 Task: Change page margins to wide.
Action: Mouse moved to (40, 63)
Screenshot: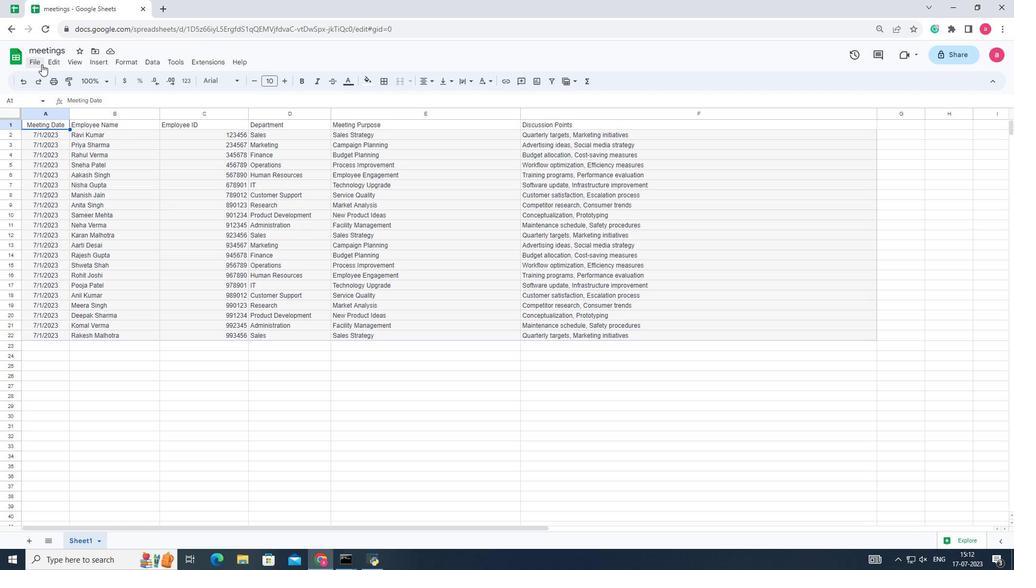 
Action: Mouse pressed left at (40, 63)
Screenshot: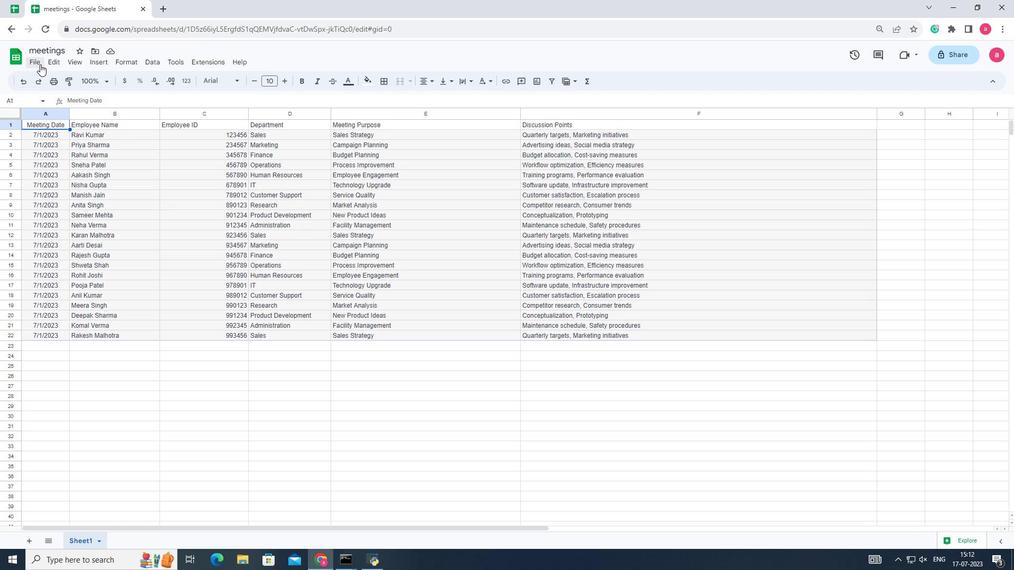 
Action: Mouse moved to (64, 340)
Screenshot: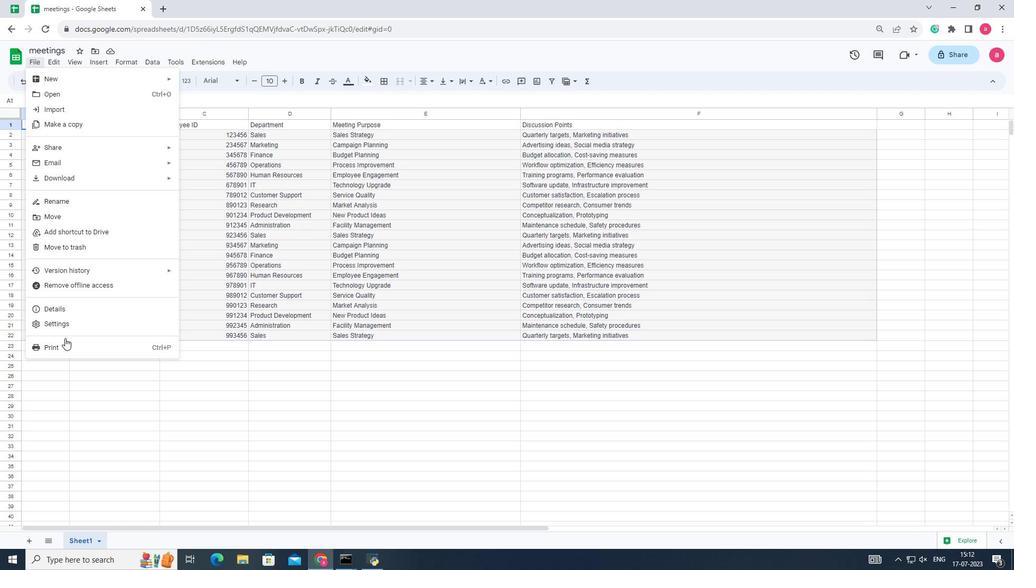 
Action: Mouse pressed left at (64, 340)
Screenshot: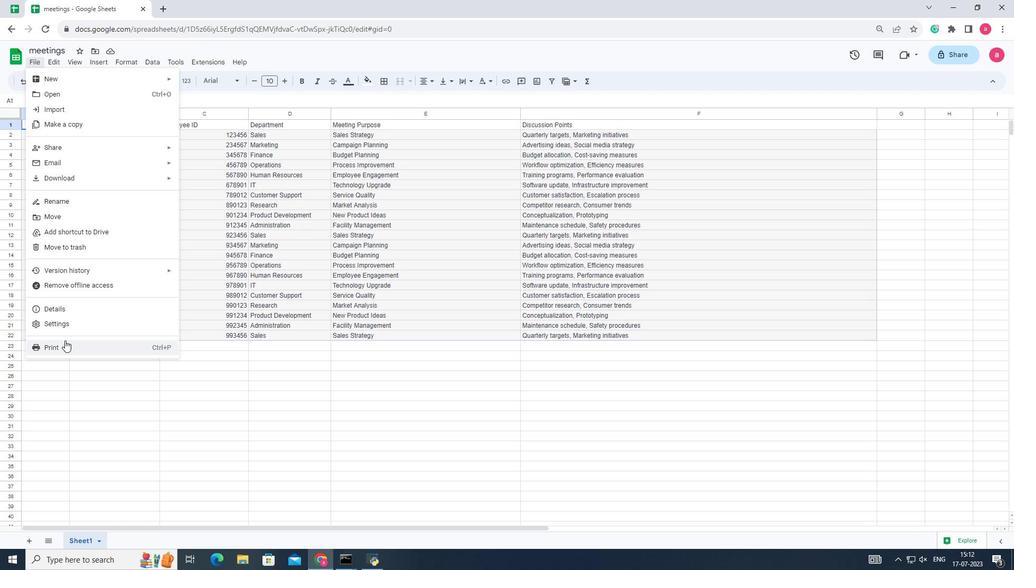 
Action: Mouse moved to (887, 253)
Screenshot: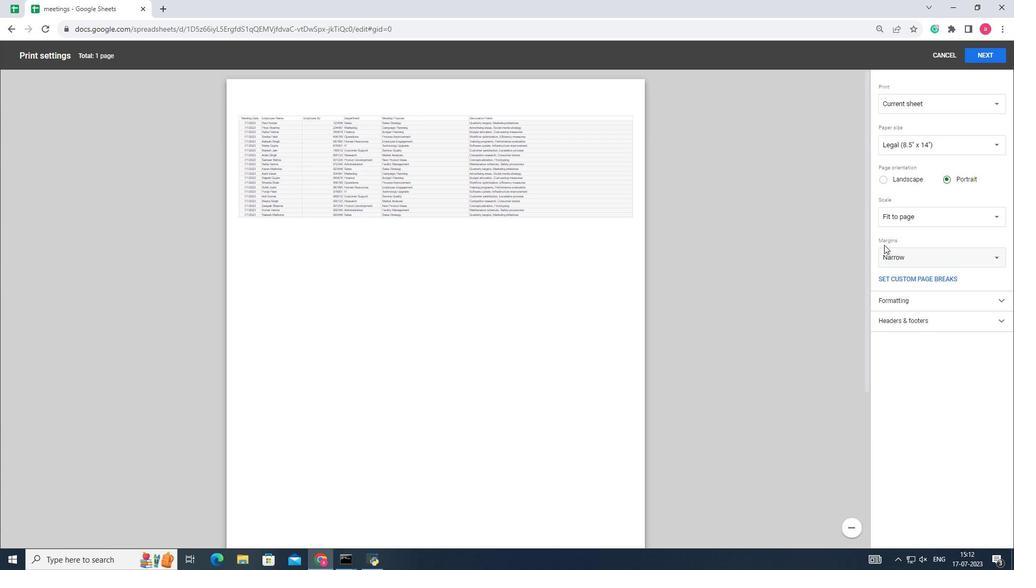 
Action: Mouse pressed left at (887, 253)
Screenshot: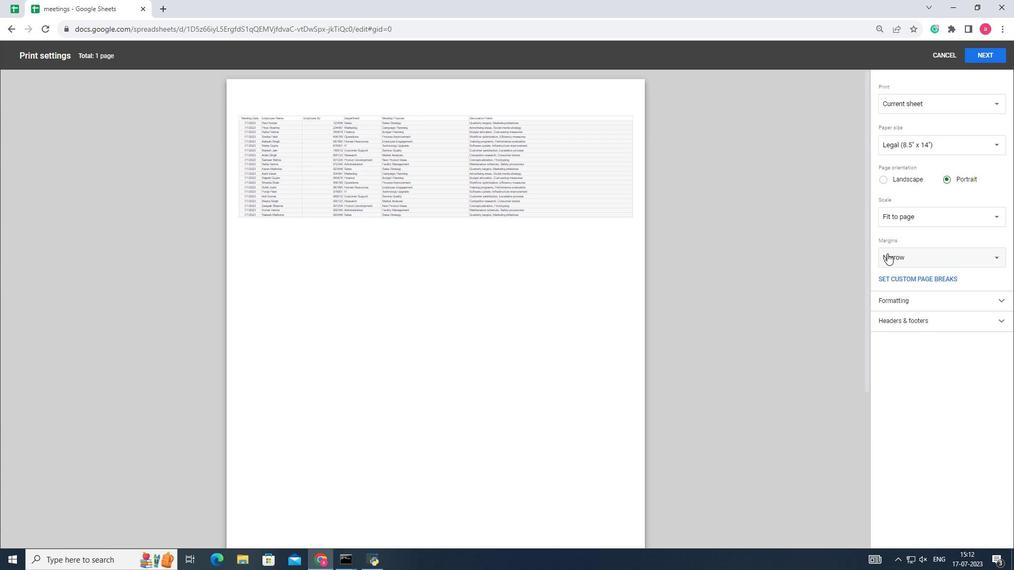 
Action: Mouse moved to (891, 274)
Screenshot: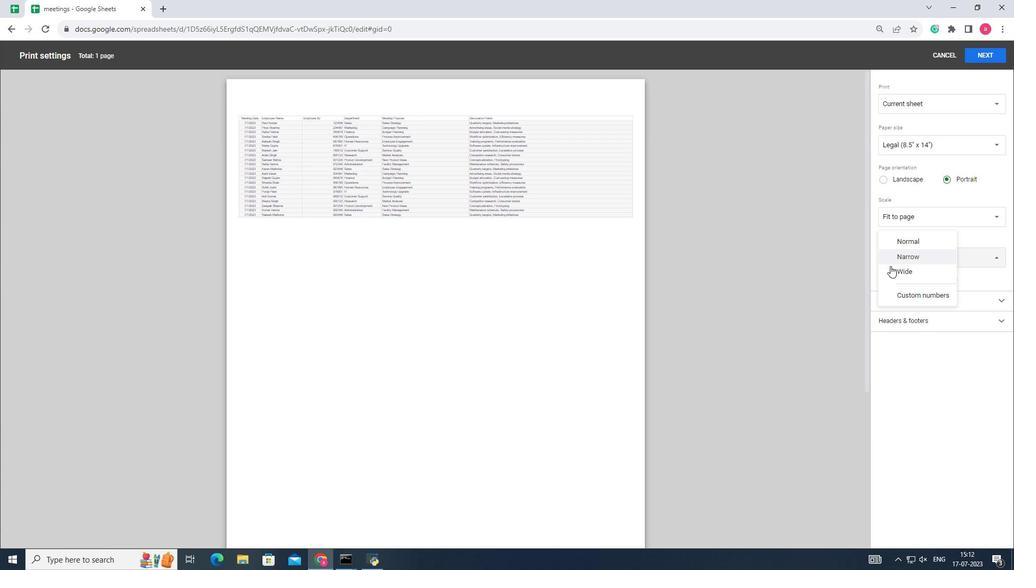 
Action: Mouse pressed left at (891, 274)
Screenshot: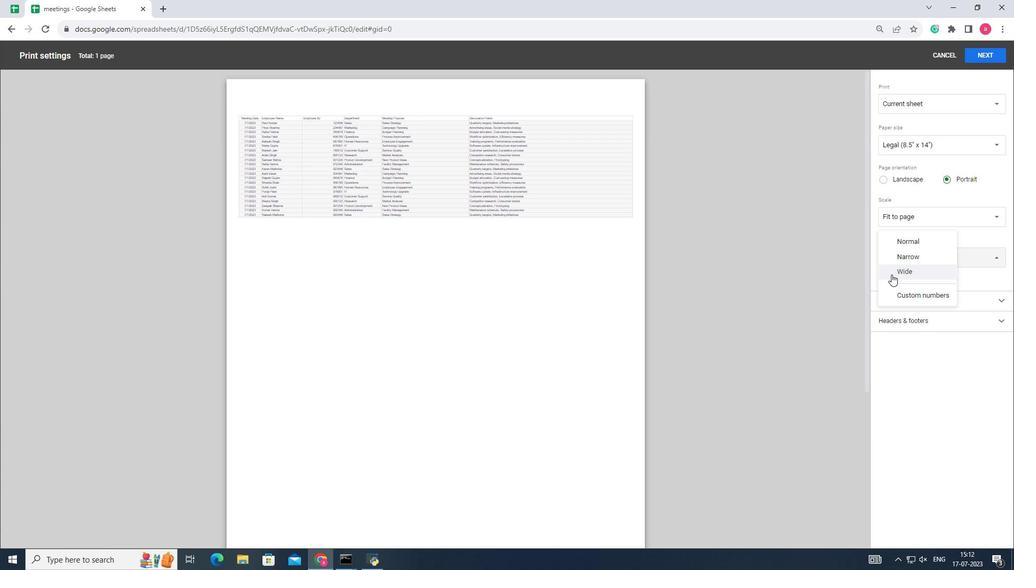 
Action: Mouse moved to (618, 270)
Screenshot: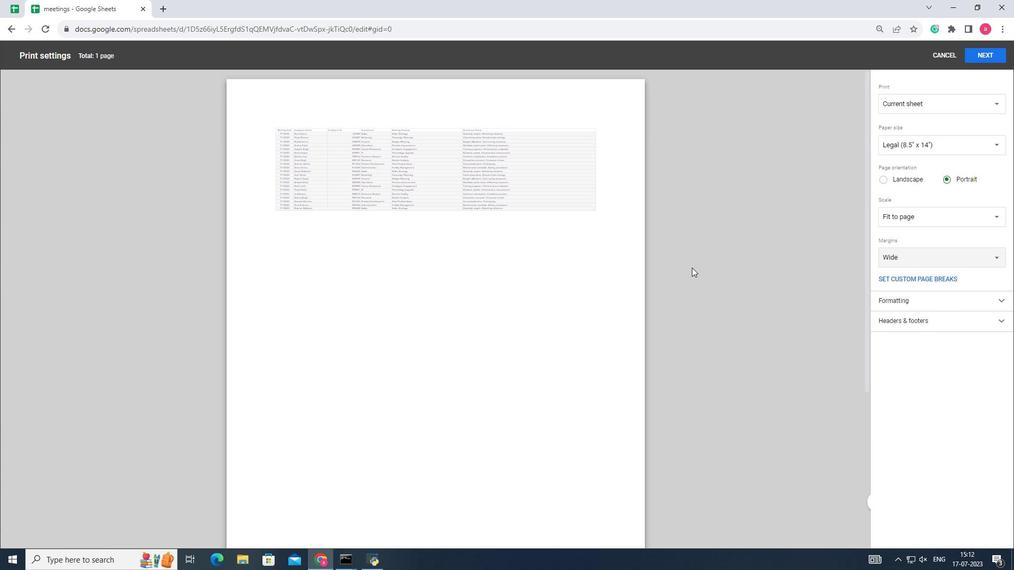 
